 Task: Get directions from Charlotte, North Carolina, United States to Lafayette, Louisiana, United States  arriving by 10:00 am on the 17th of June
Action: Mouse moved to (859, 31)
Screenshot: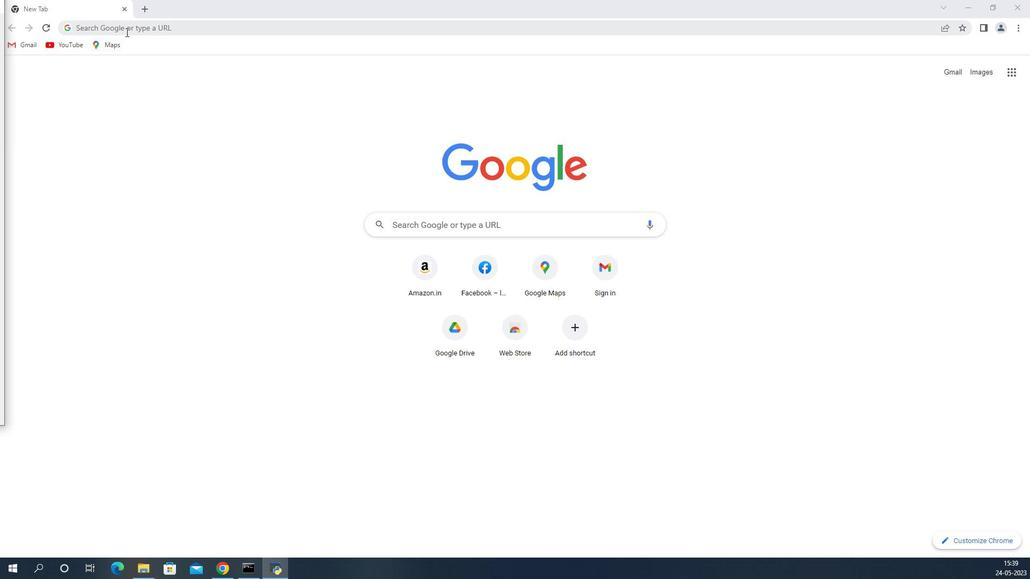 
Action: Mouse pressed left at (859, 31)
Screenshot: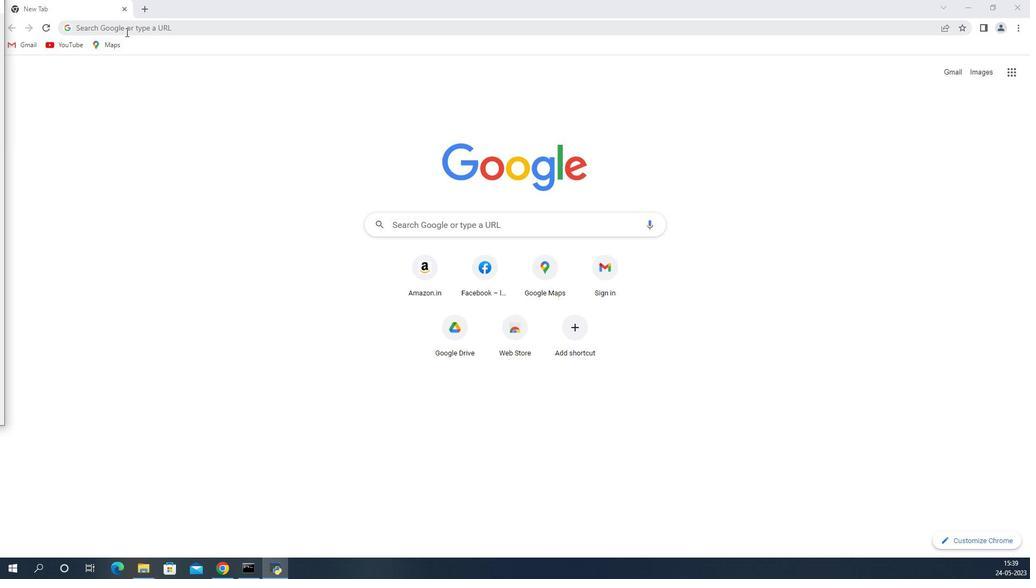 
Action: Key pressed <Key.shift>Goog
Screenshot: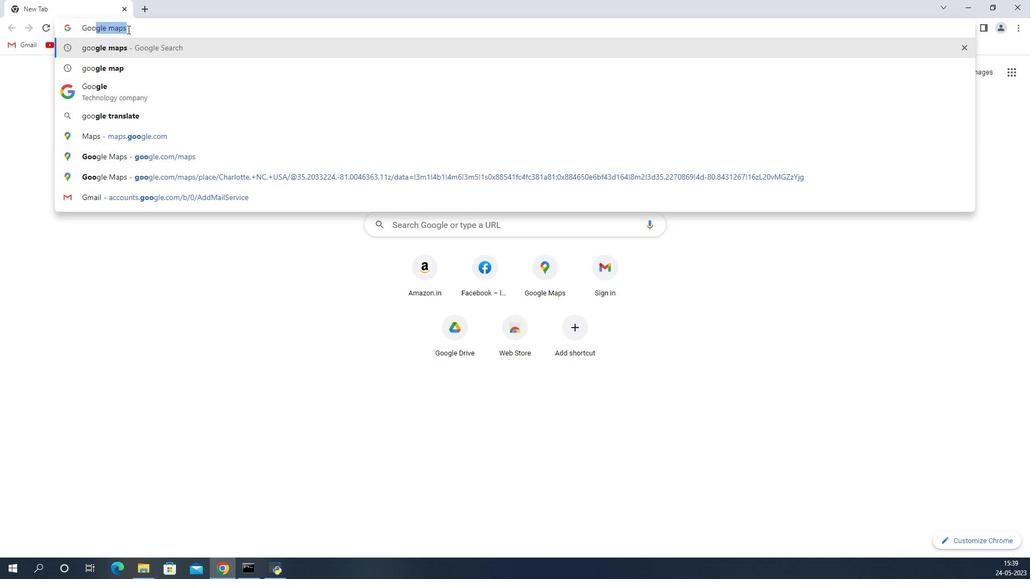 
Action: Mouse moved to (860, 31)
Screenshot: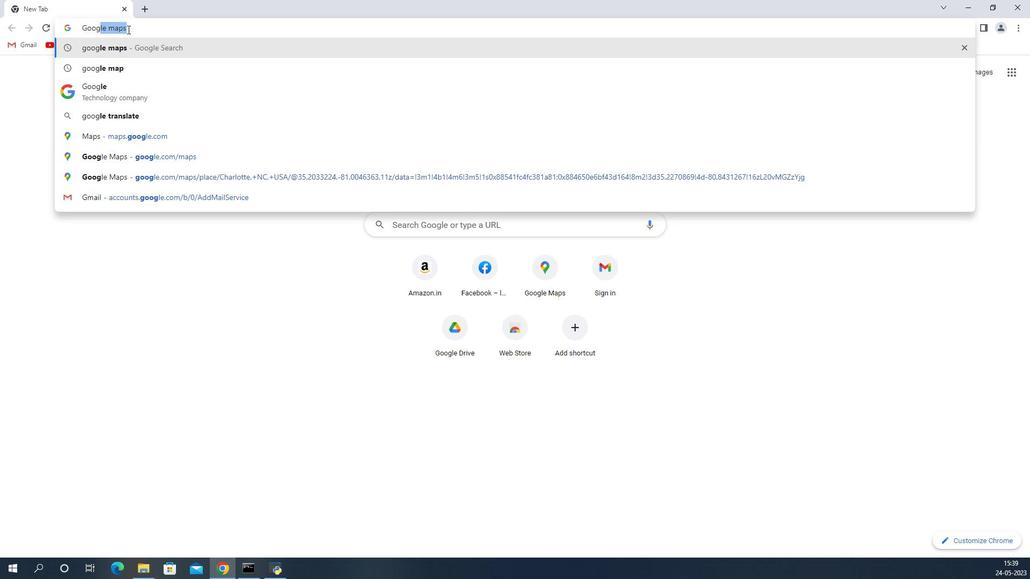 
Action: Key pressed le<Key.space><Key.shift>Maps<Key.enter>
Screenshot: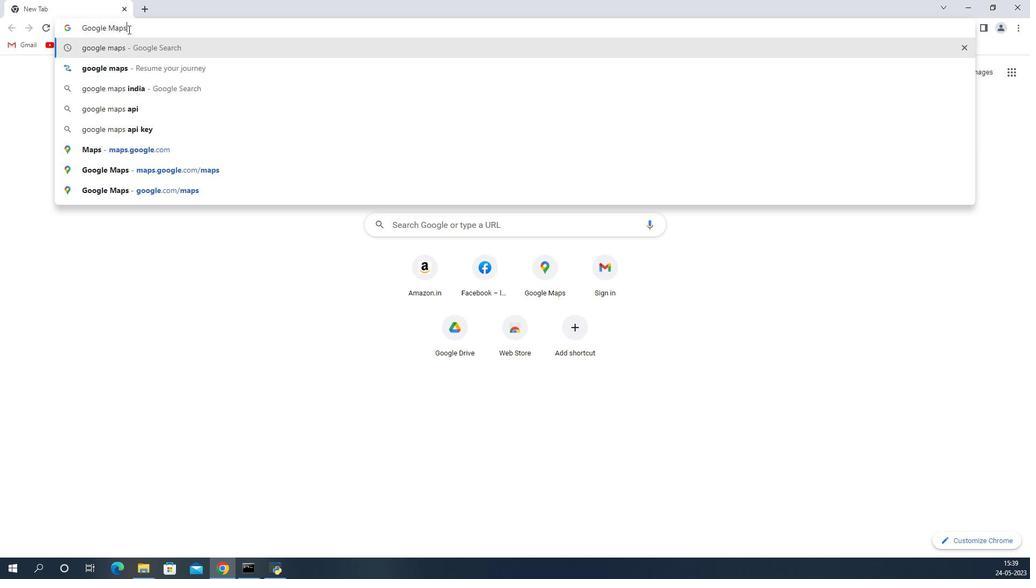 
Action: Mouse moved to (894, 186)
Screenshot: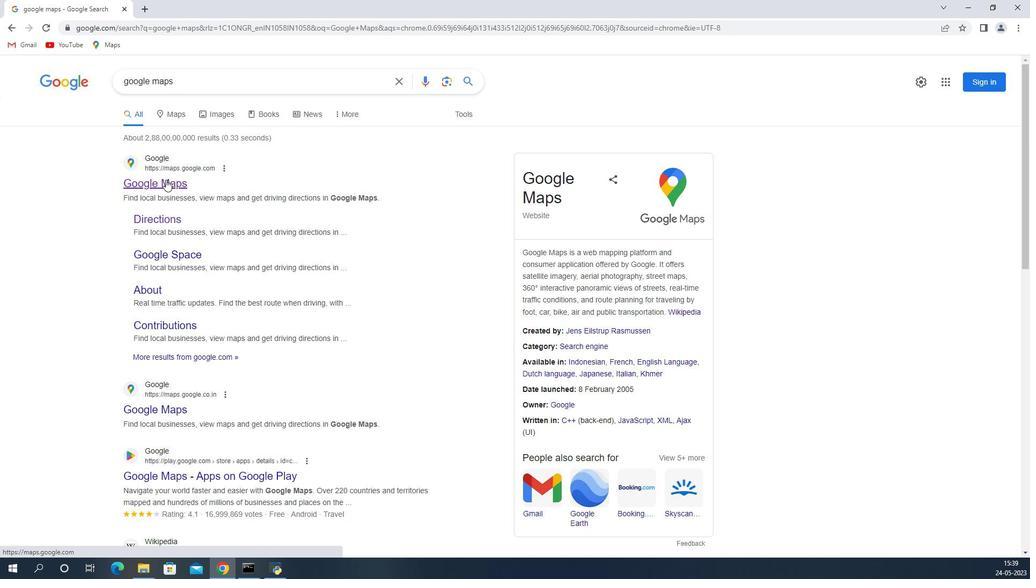 
Action: Mouse pressed left at (894, 186)
Screenshot: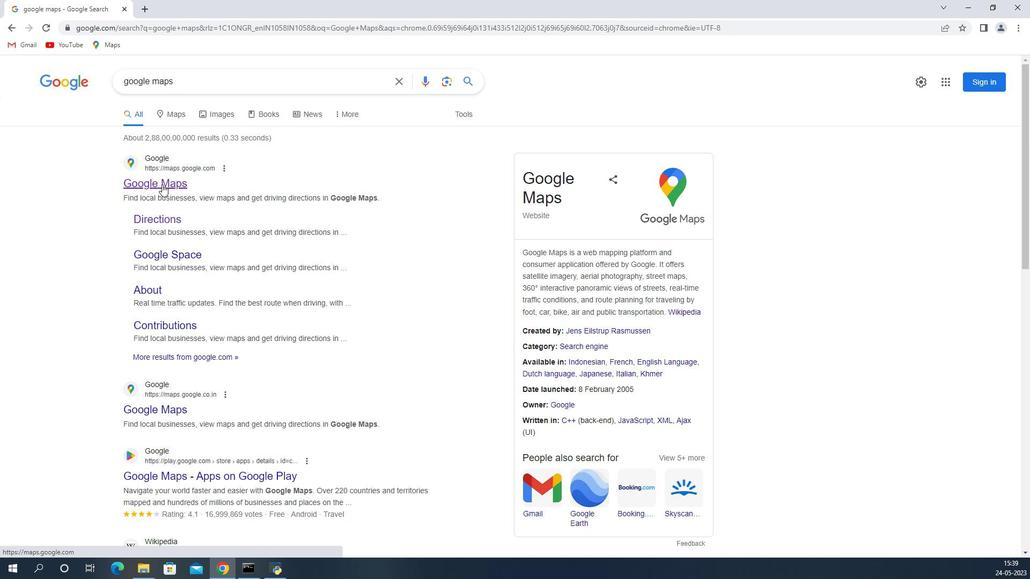 
Action: Mouse moved to (943, 73)
Screenshot: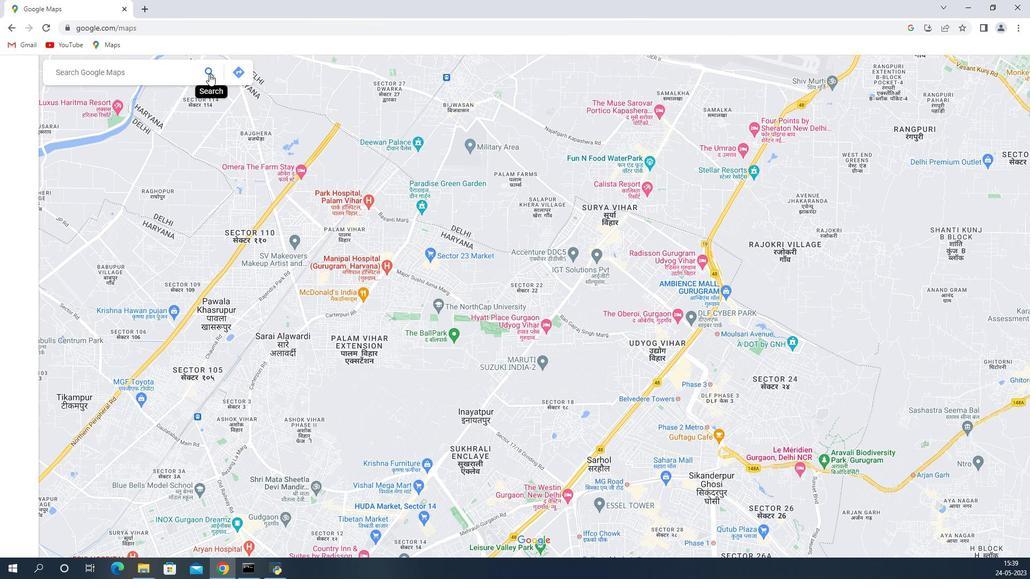 
Action: Mouse pressed left at (943, 73)
Screenshot: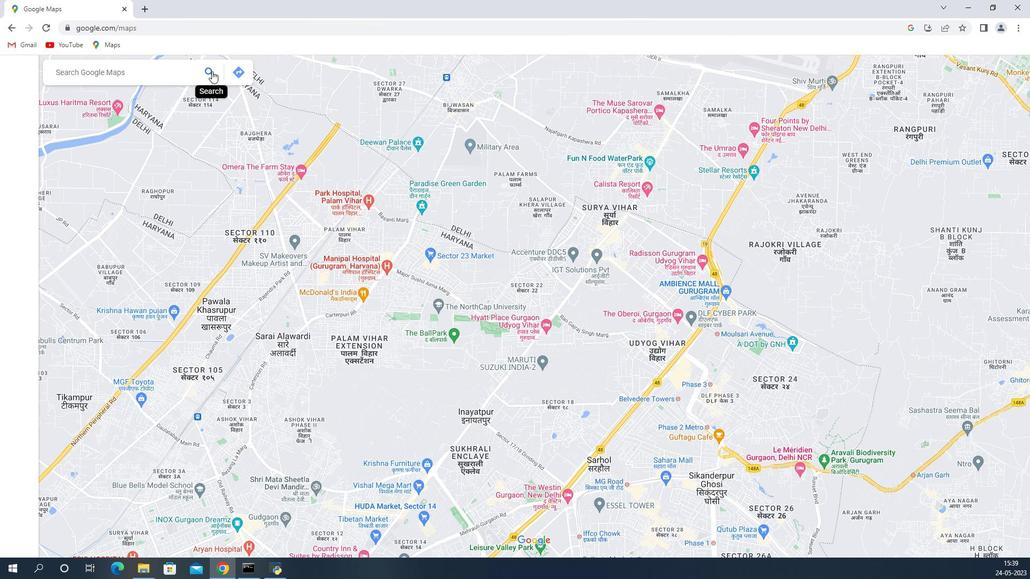
Action: Mouse moved to (834, 76)
Screenshot: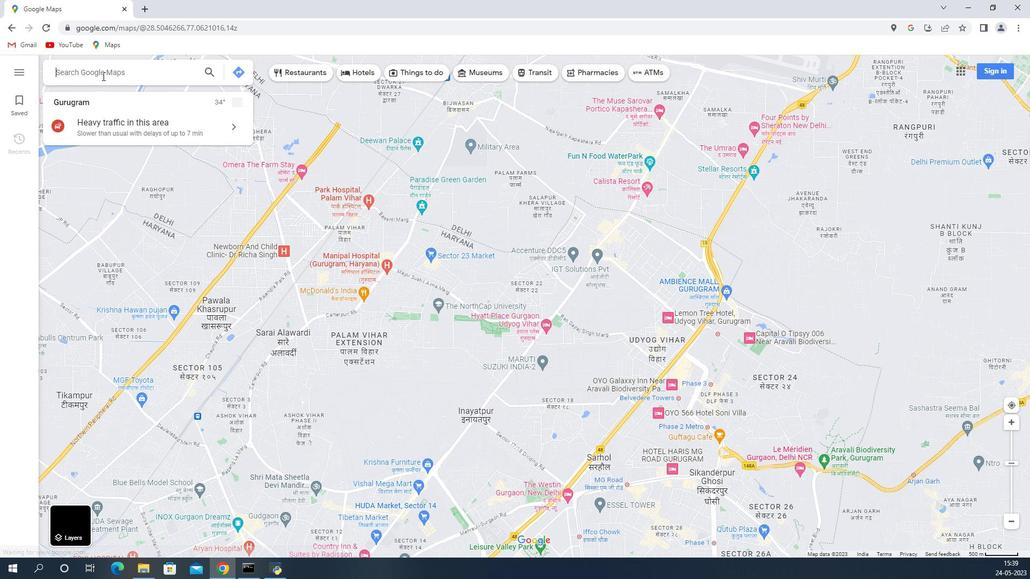 
Action: Mouse pressed left at (834, 76)
Screenshot: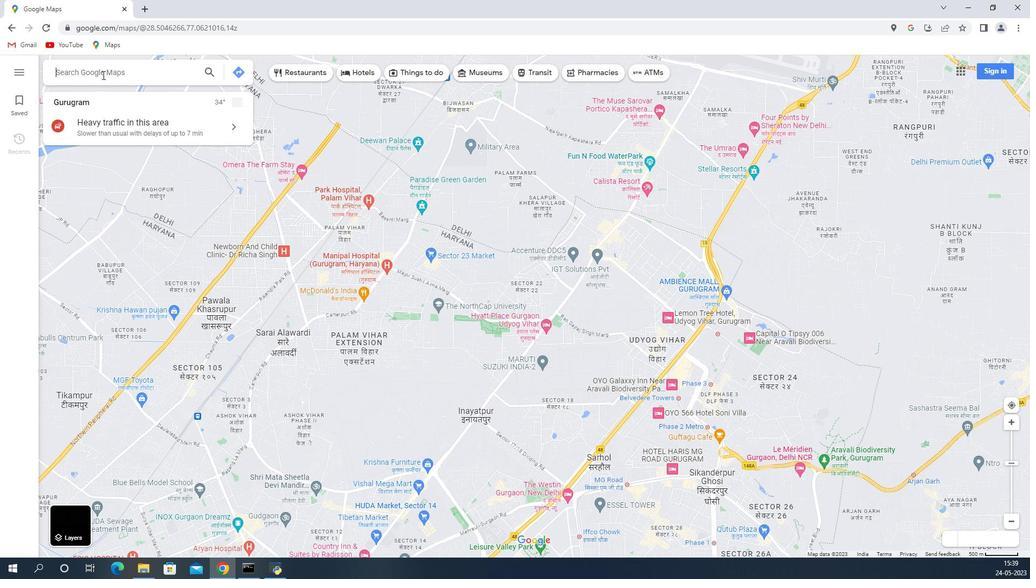 
Action: Key pressed <Key.shift>Charlotte,<Key.shift>North<Key.space><Key.shift>Carolina,united<Key.backspace><Key.backspace><Key.backspace><Key.backspace><Key.backspace><Key.backspace><Key.shift>United<Key.space><Key.shift><Key.shift><Key.shift>States
Screenshot: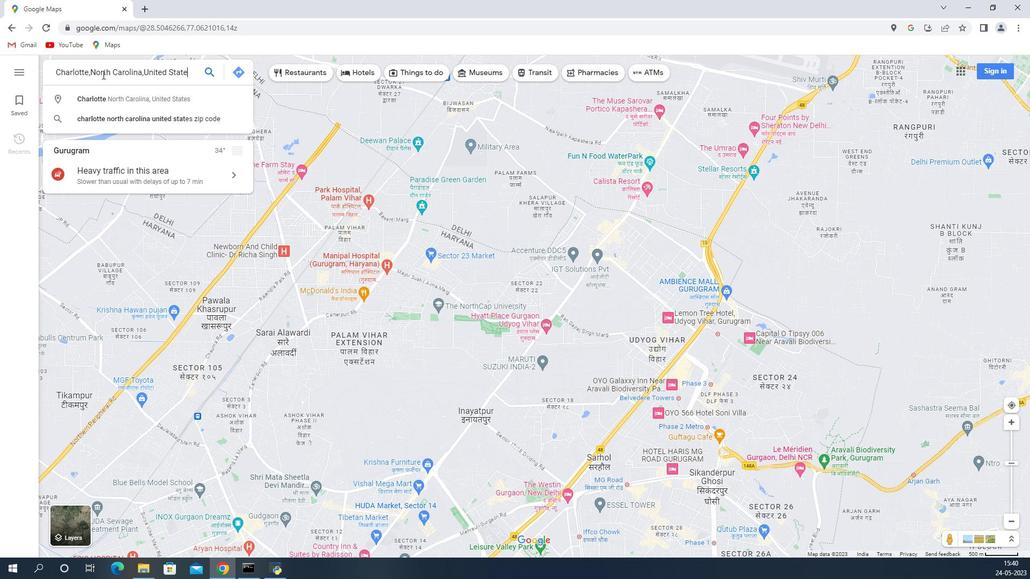 
Action: Mouse moved to (940, 74)
Screenshot: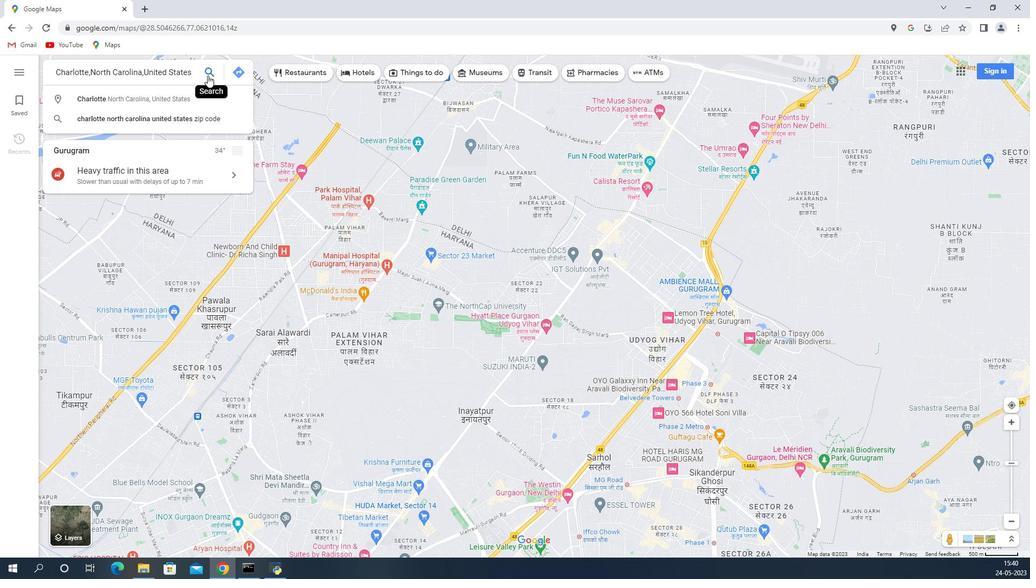 
Action: Mouse pressed left at (940, 74)
Screenshot: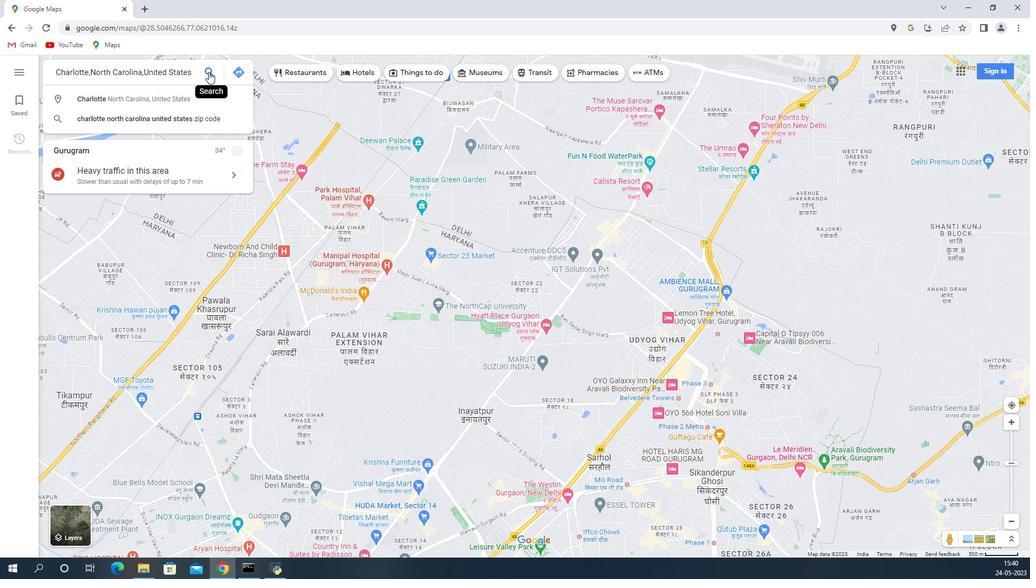 
Action: Mouse moved to (800, 261)
Screenshot: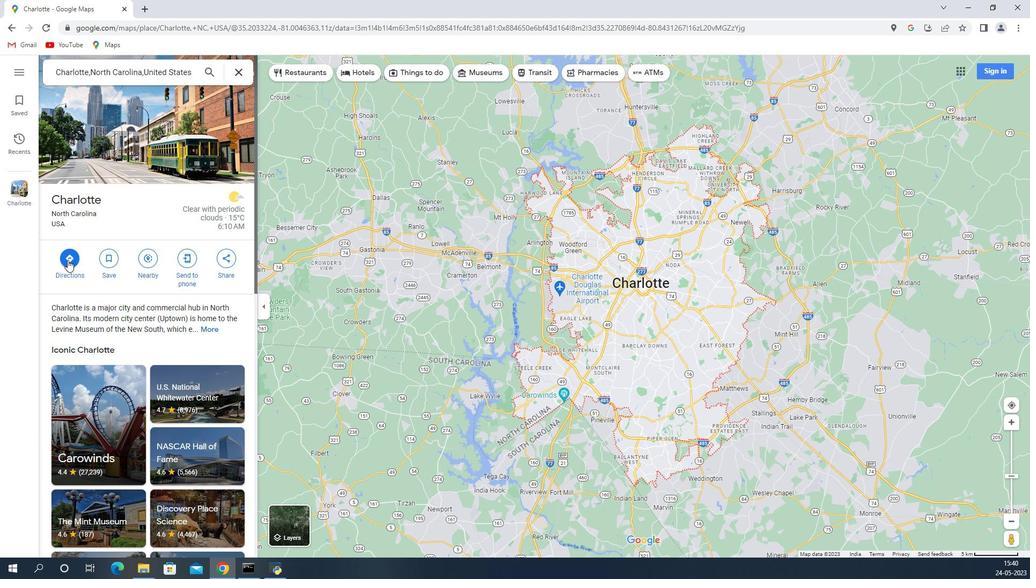 
Action: Mouse pressed left at (800, 261)
Screenshot: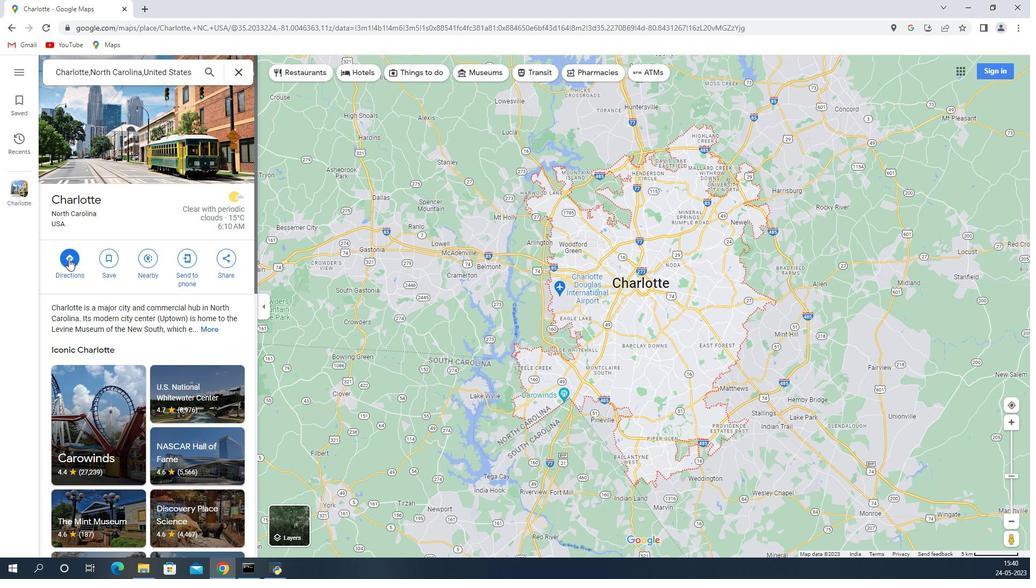 
Action: Mouse moved to (828, 111)
Screenshot: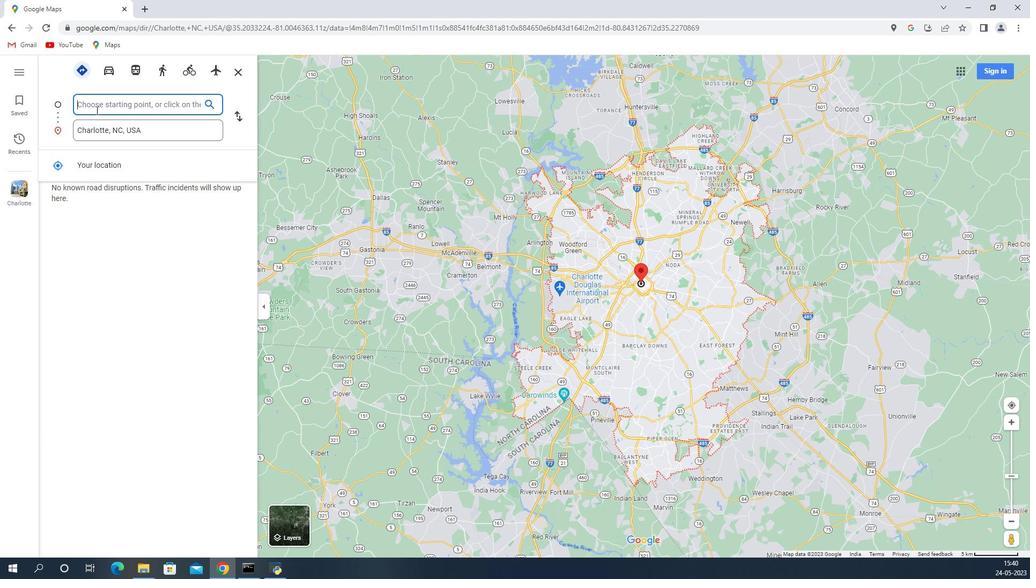 
Action: Mouse pressed left at (828, 111)
Screenshot: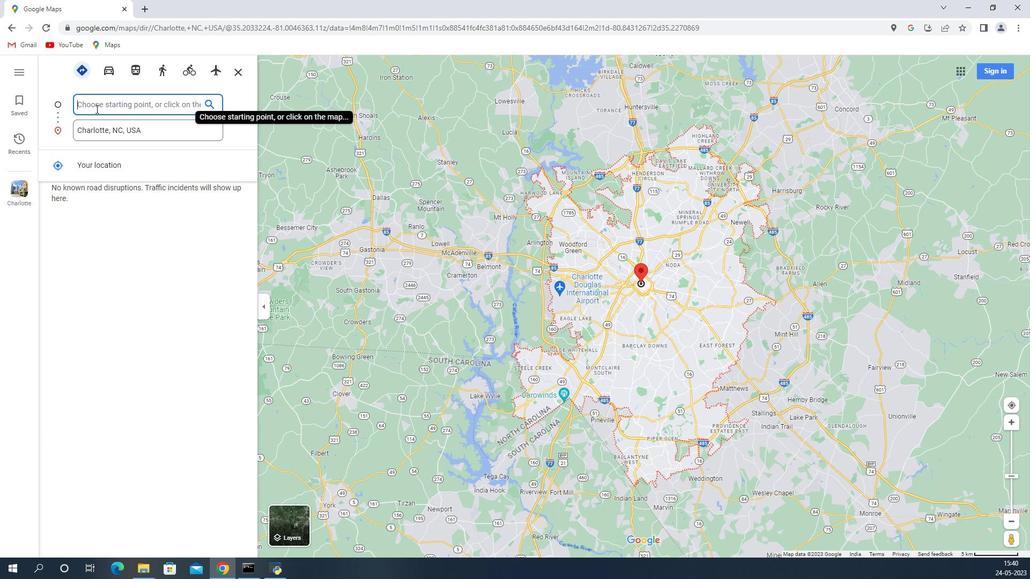 
Action: Key pressed <Key.shift>Lafayette,<Key.shift>Louisana,u<Key.backspace><Key.shift>Unitd<Key.backspace>ed<Key.space><Key.shift>States
Screenshot: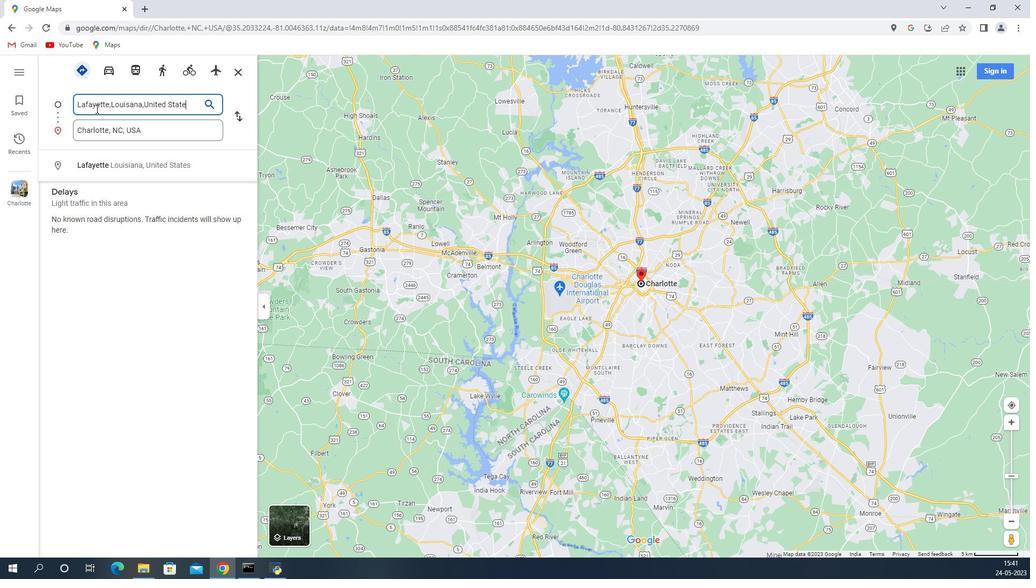 
Action: Mouse moved to (941, 106)
Screenshot: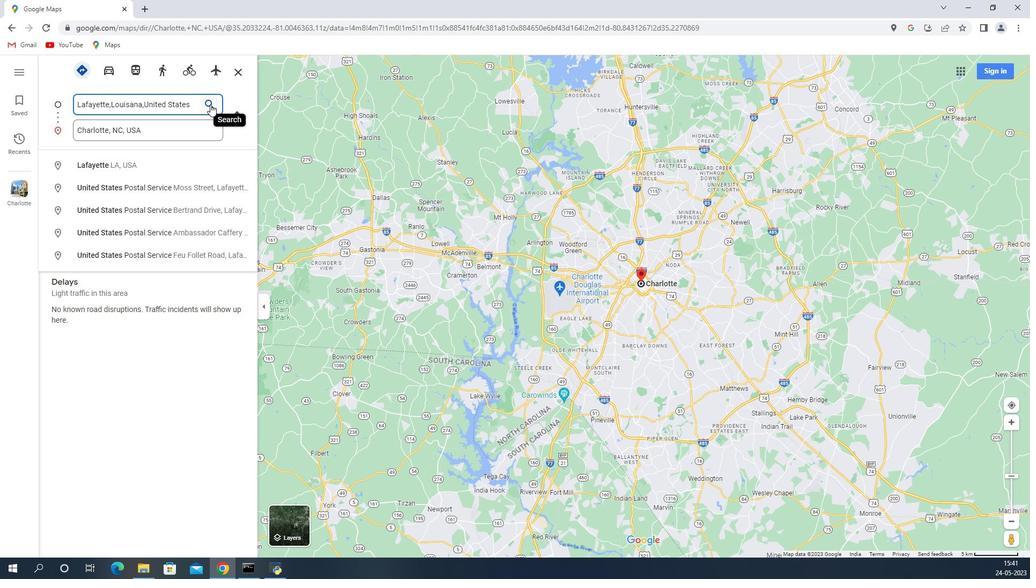 
Action: Mouse pressed left at (941, 106)
Screenshot: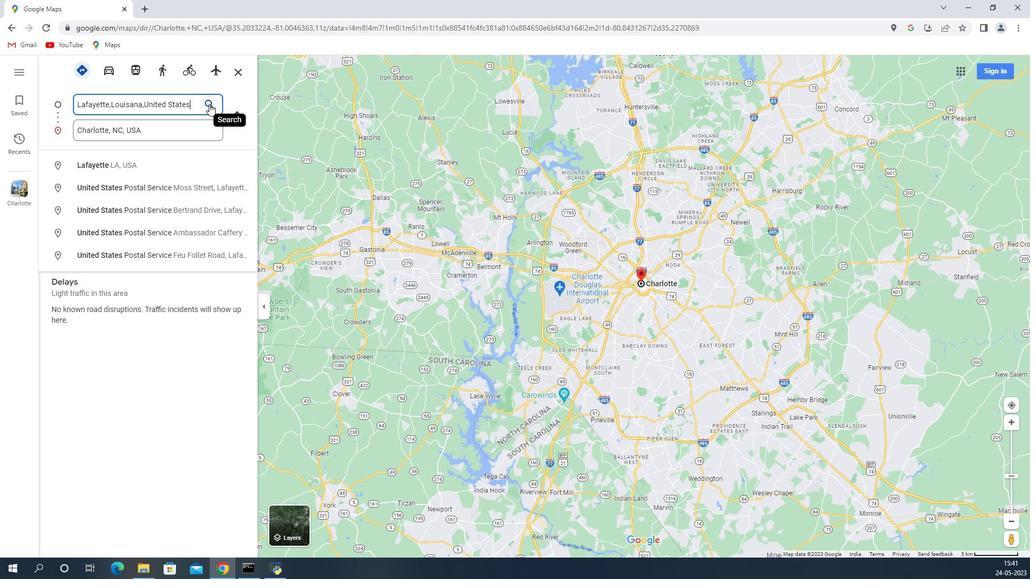 
Action: Mouse moved to (852, 193)
Screenshot: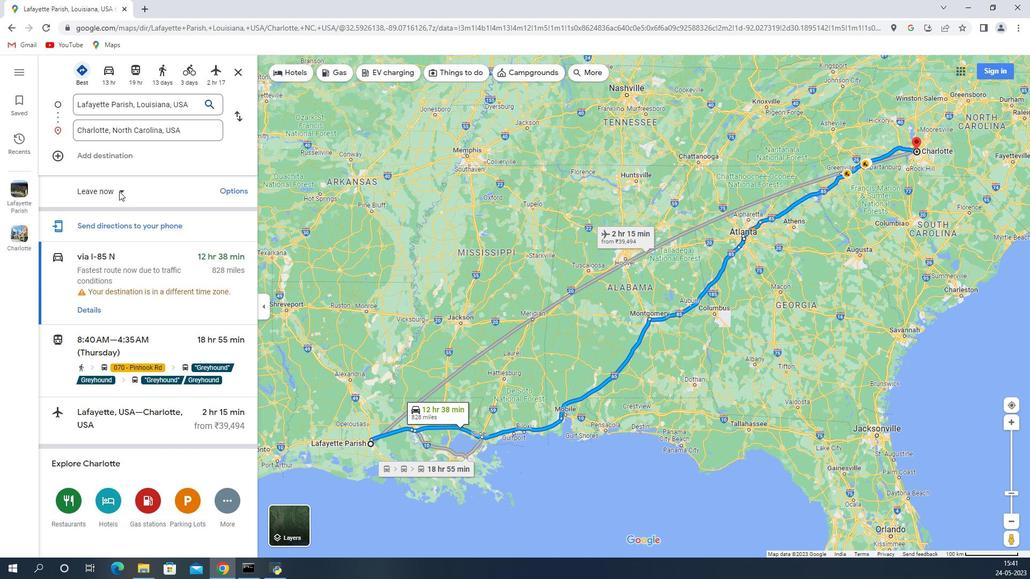 
Action: Mouse pressed left at (852, 193)
Screenshot: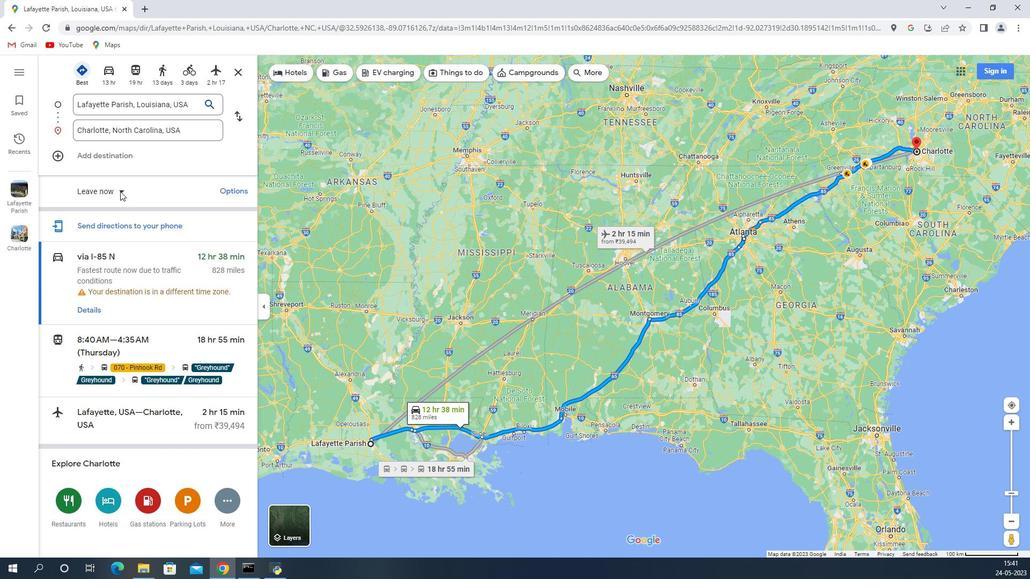 
Action: Mouse moved to (847, 242)
Screenshot: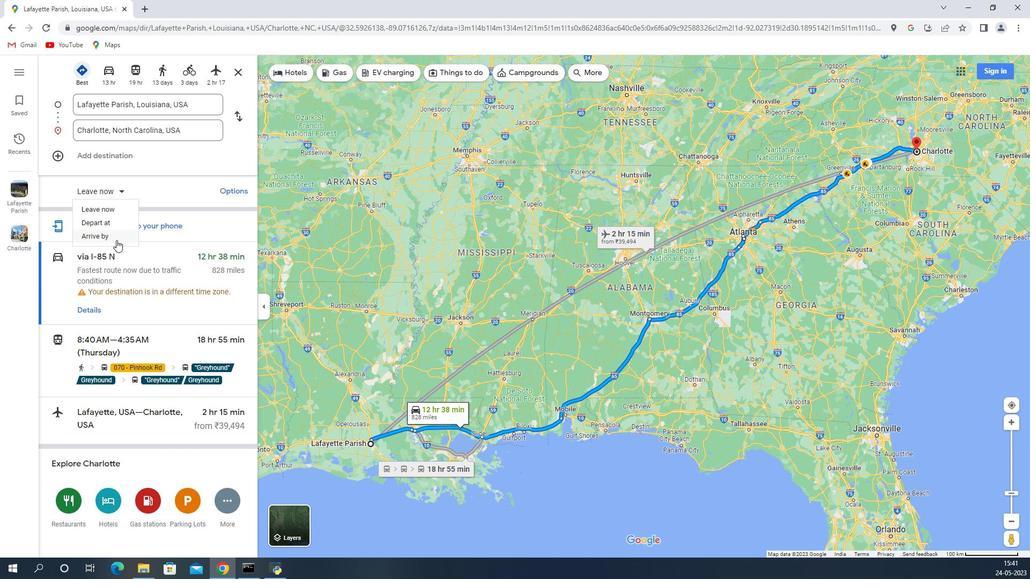 
Action: Mouse pressed left at (847, 242)
Screenshot: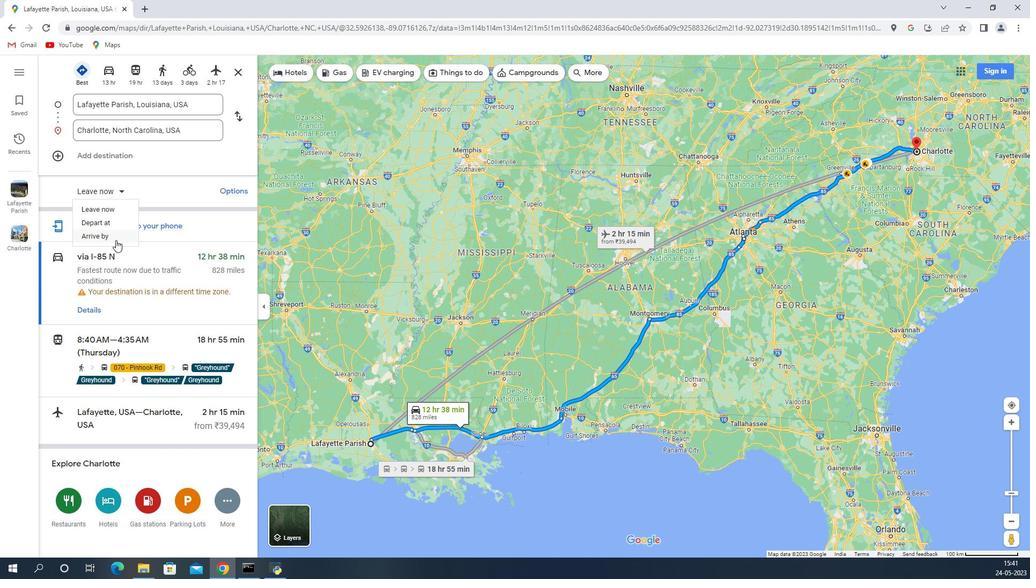 
Action: Mouse moved to (846, 186)
Screenshot: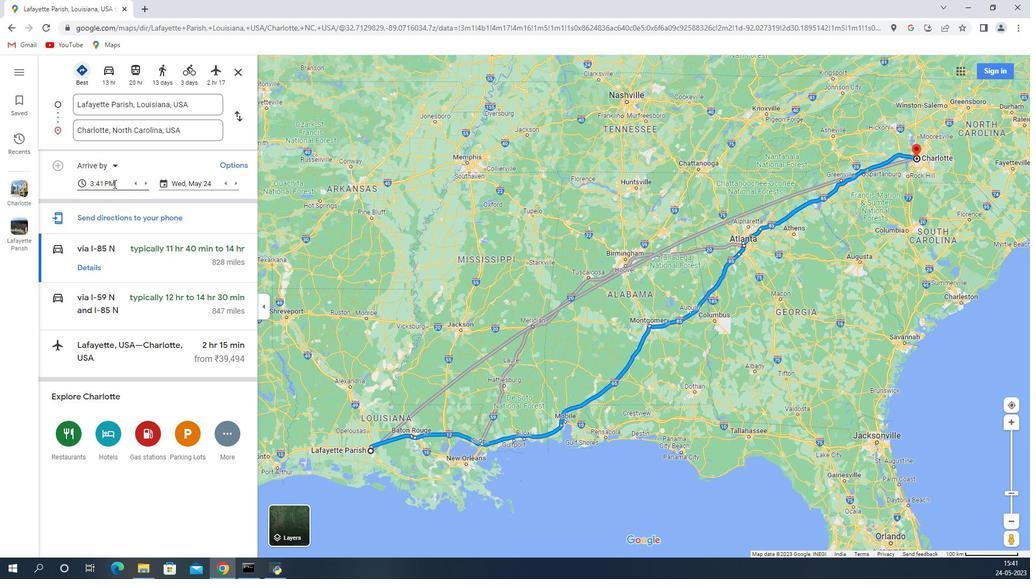 
Action: Mouse pressed left at (846, 186)
Screenshot: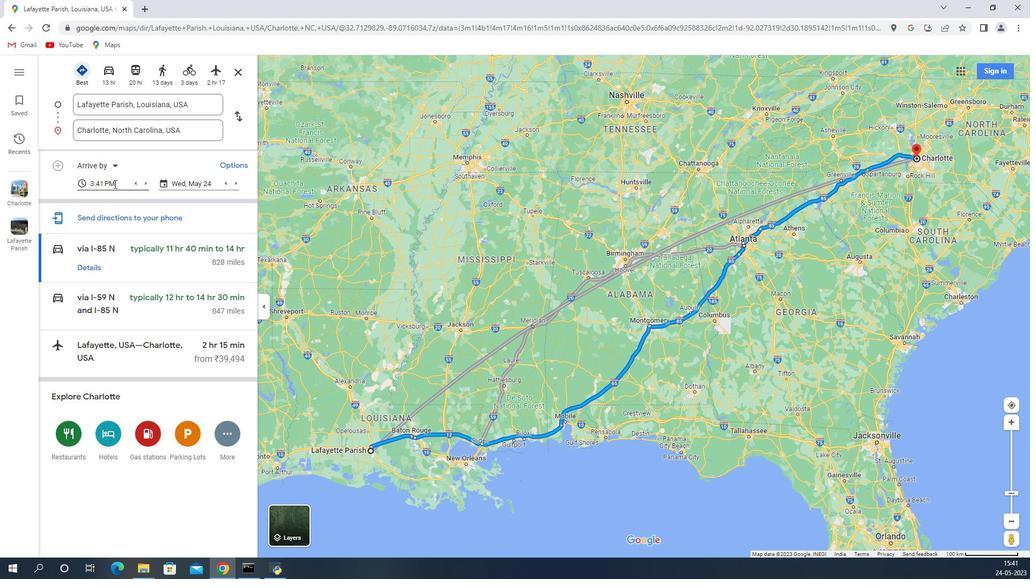 
Action: Mouse moved to (856, 184)
Screenshot: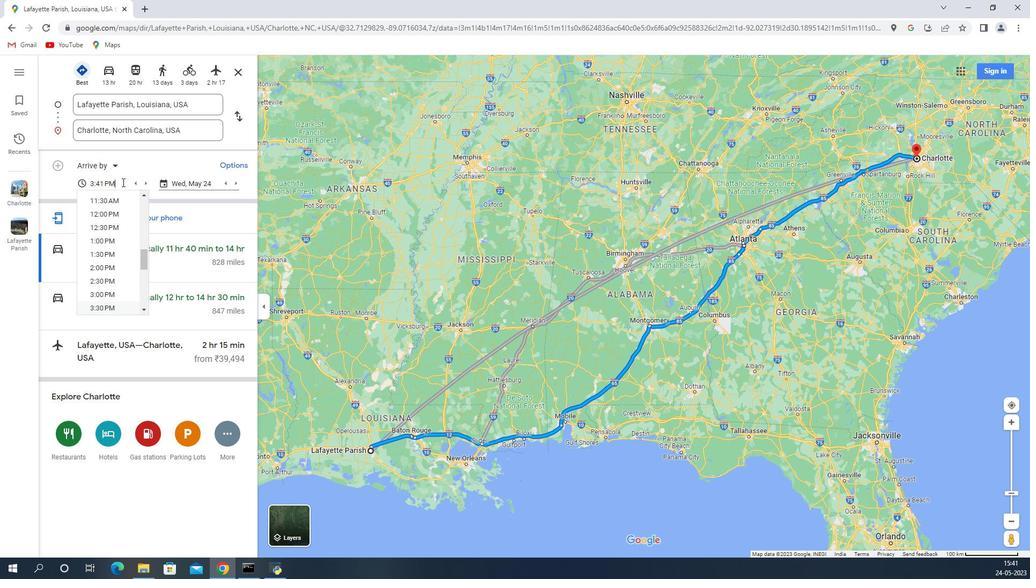 
Action: Key pressed <Key.left><Key.left><Key.left><Key.left><Key.left><Key.right><Key.right><Key.right><Key.right><Key.right><Key.right><Key.backspace><Key.backspace><Key.backspace><Key.backspace><Key.backspace><Key.backspace><Key.backspace>10<Key.shift>:00<Key.space><Key.shift>Am<Key.backspace><Key.shift>M
Screenshot: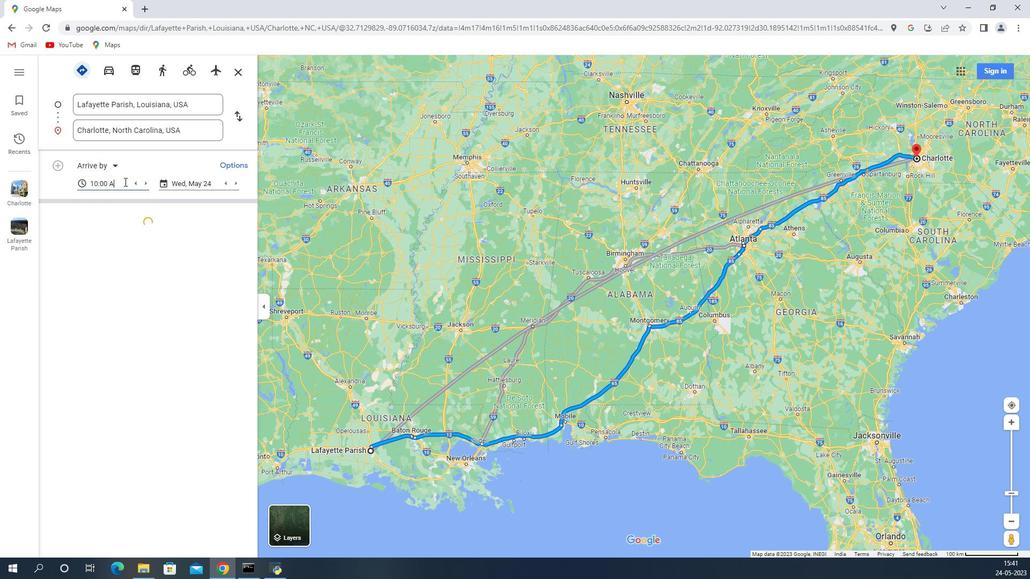 
Action: Mouse moved to (942, 187)
Screenshot: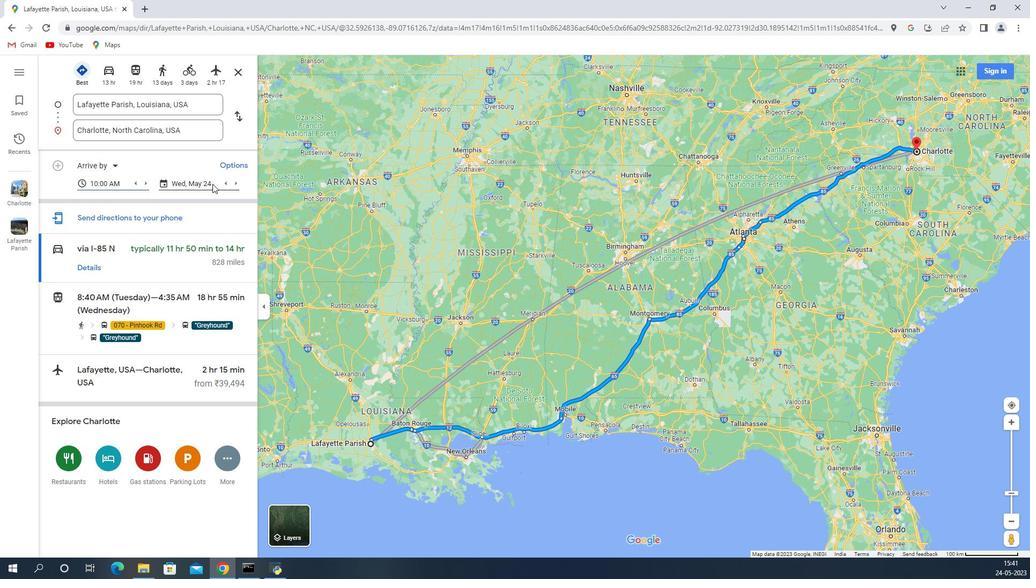 
Action: Mouse pressed left at (942, 187)
Screenshot: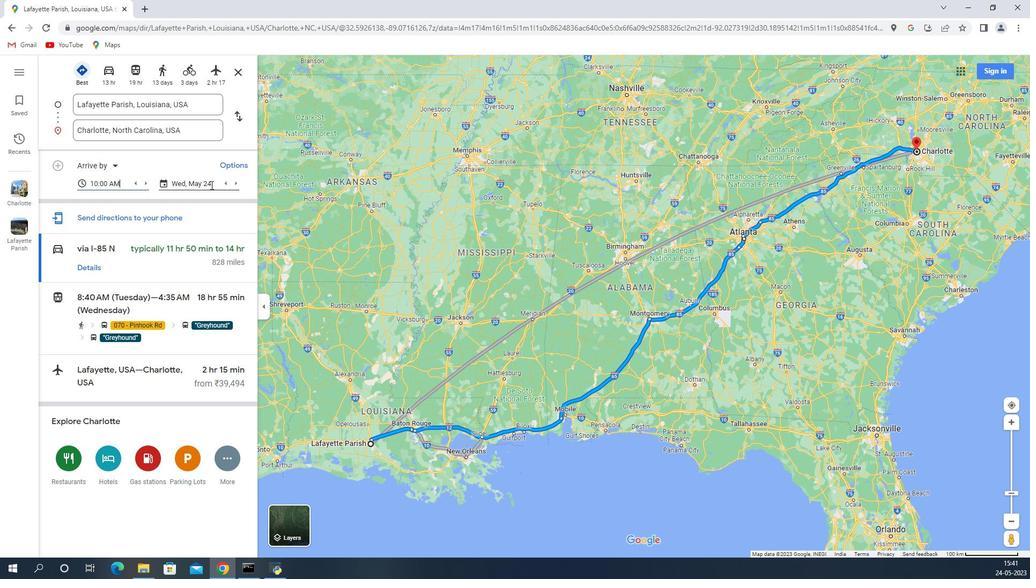 
Action: Mouse moved to (983, 206)
Screenshot: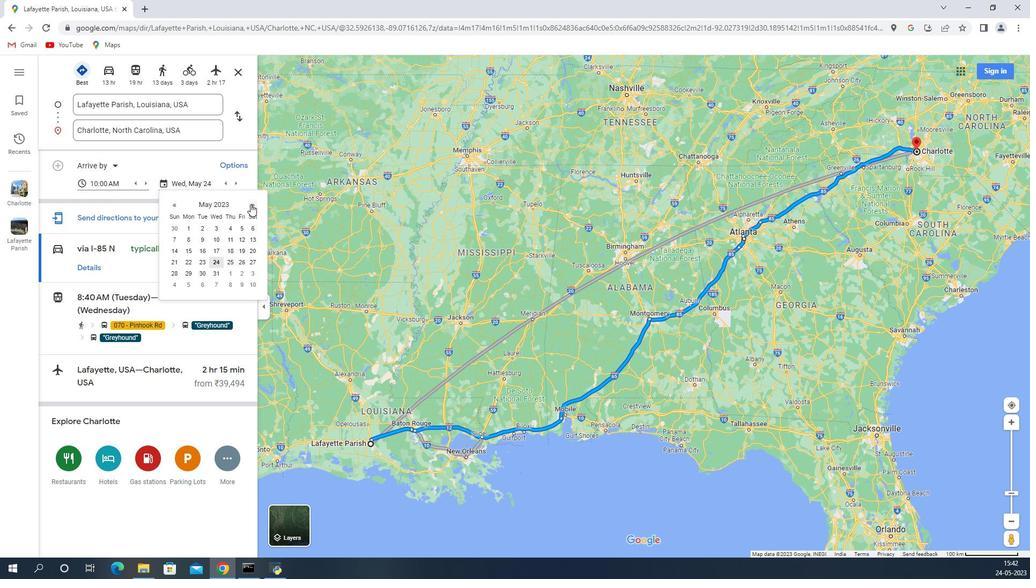 
Action: Mouse pressed left at (983, 206)
Screenshot: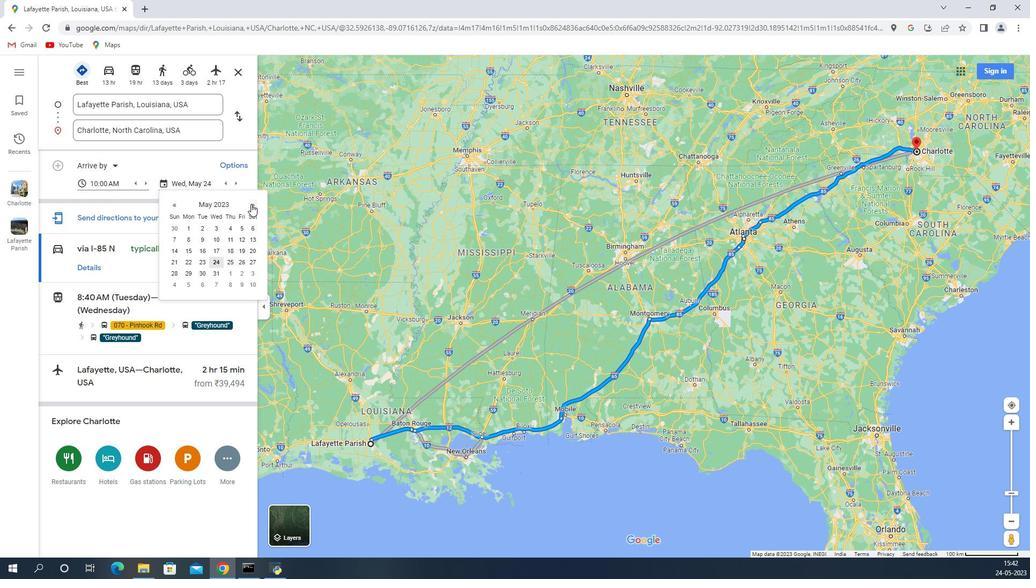 
Action: Mouse moved to (988, 252)
Screenshot: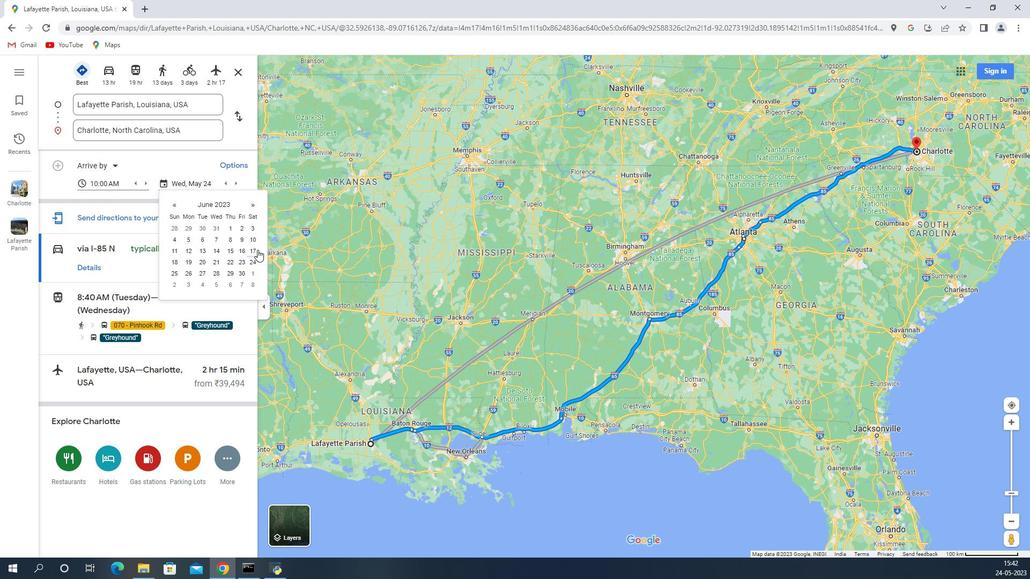 
Action: Mouse pressed left at (988, 252)
Screenshot: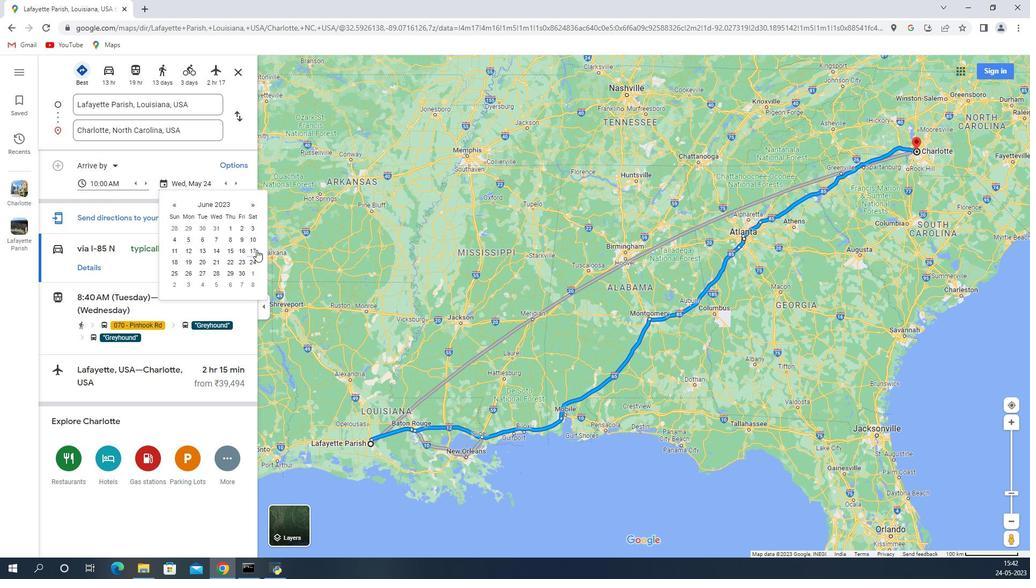 
Action: Mouse moved to (826, 296)
Screenshot: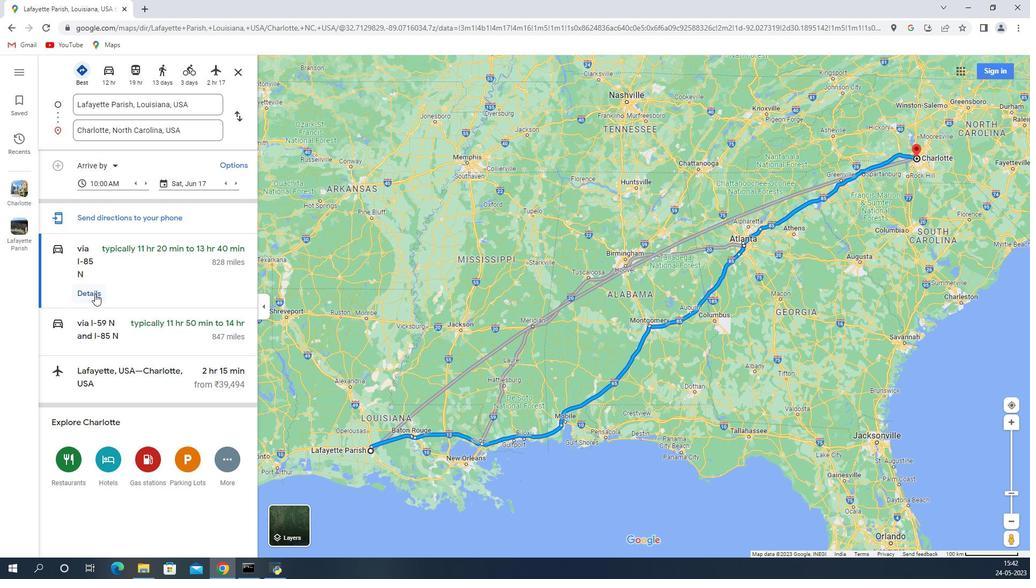 
Action: Mouse pressed left at (826, 296)
Screenshot: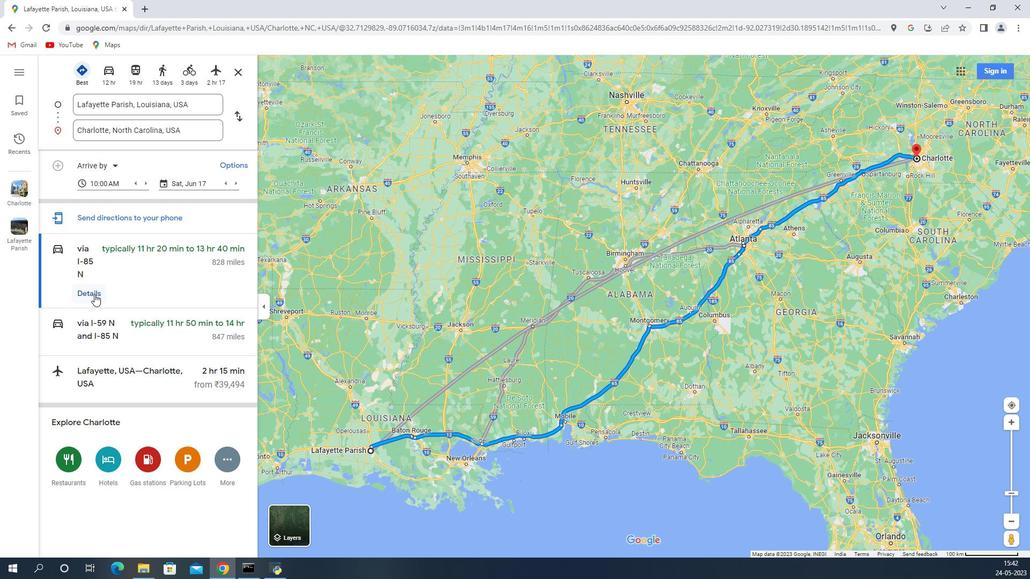 
Action: Mouse moved to (786, 76)
Screenshot: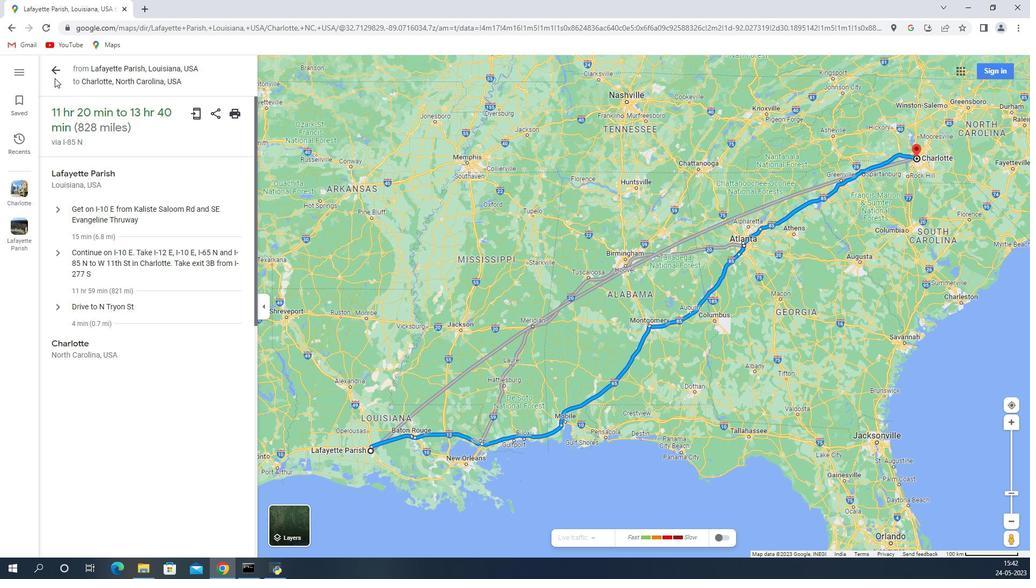 
Action: Mouse pressed left at (786, 76)
Screenshot: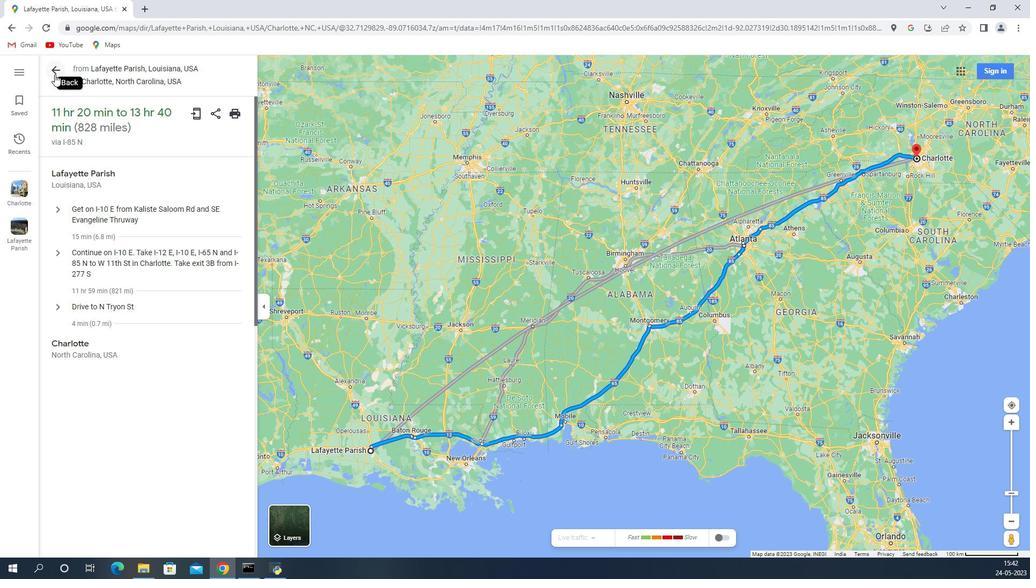 
Action: Mouse moved to (840, 78)
Screenshot: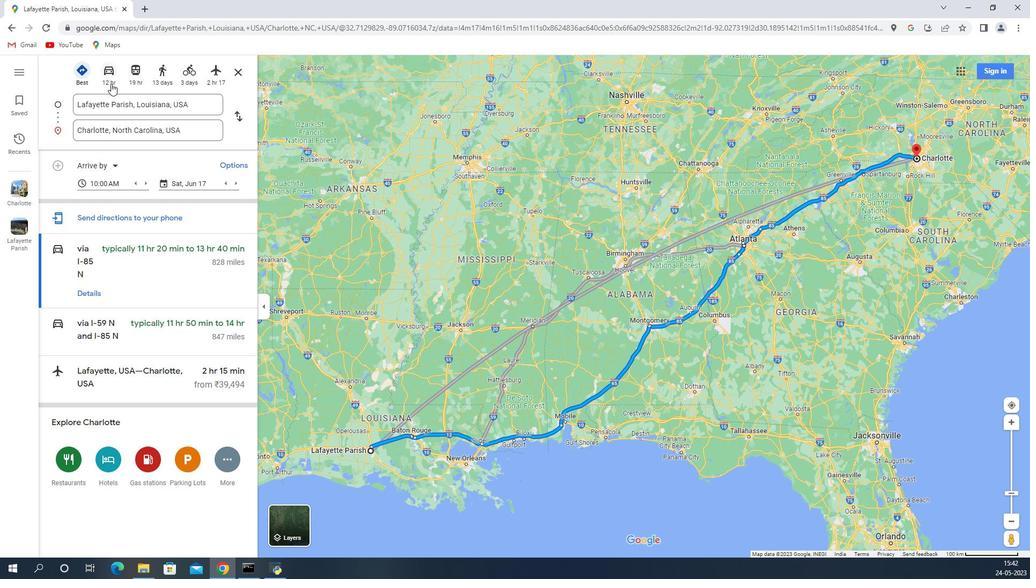 
Action: Mouse pressed left at (840, 78)
Screenshot: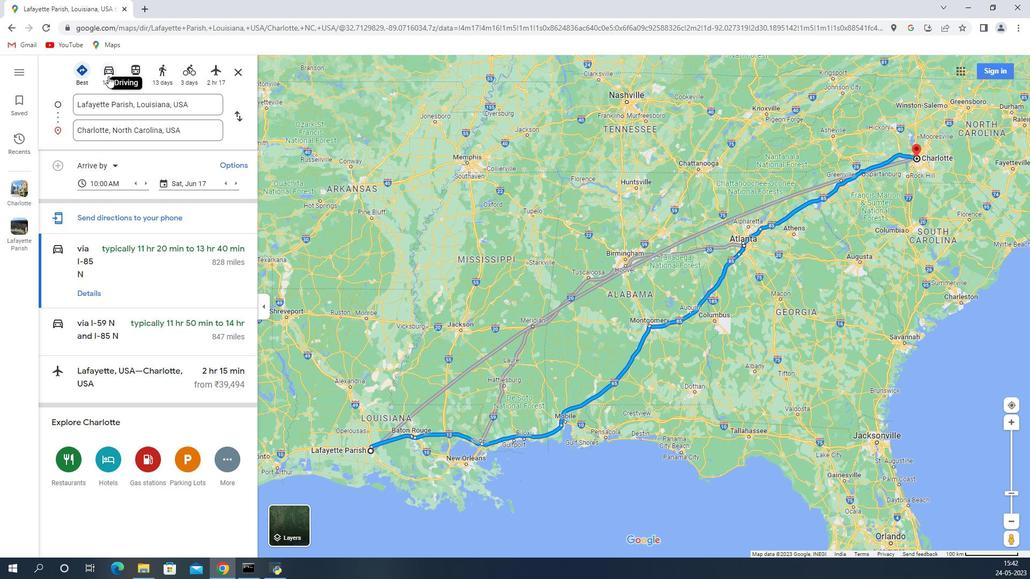 
Action: Mouse moved to (822, 291)
Screenshot: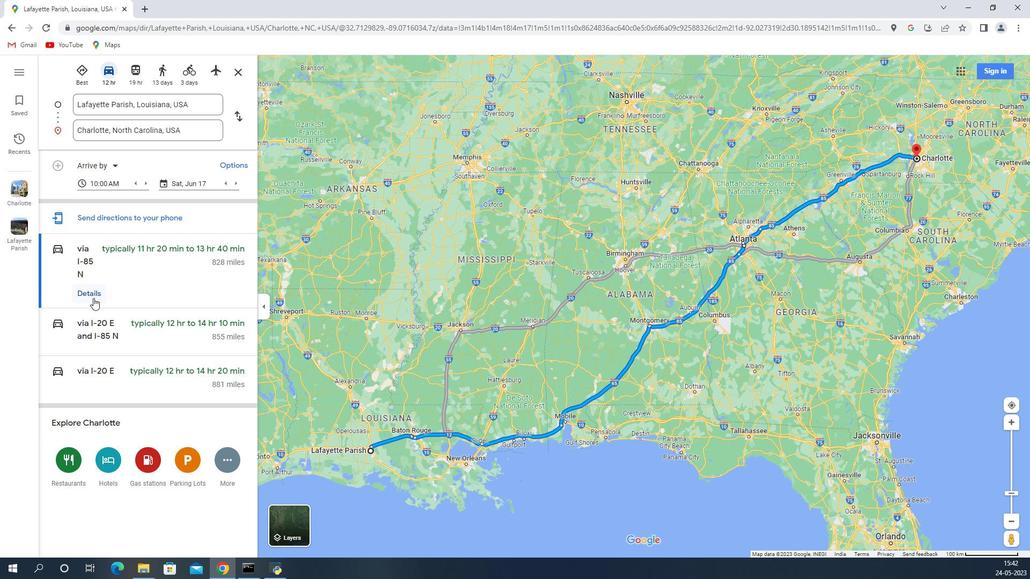 
Action: Mouse pressed left at (822, 291)
Screenshot: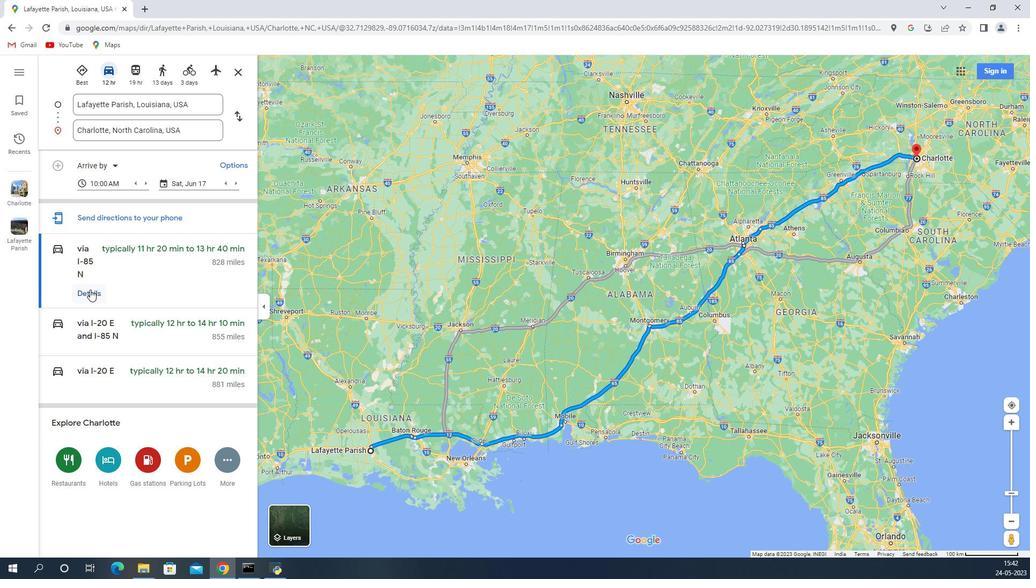 
Action: Mouse moved to (860, 207)
Screenshot: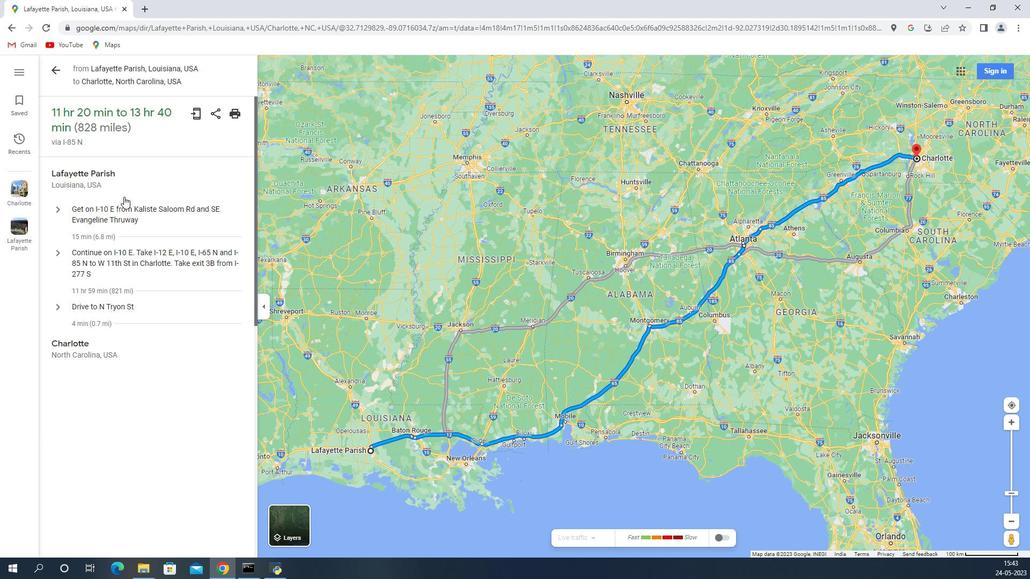 
